 Task: Create a due date automation trigger when advanced on, on the monday of the week a card is due add dates starting this month at 11:00 AM.
Action: Mouse moved to (1018, 74)
Screenshot: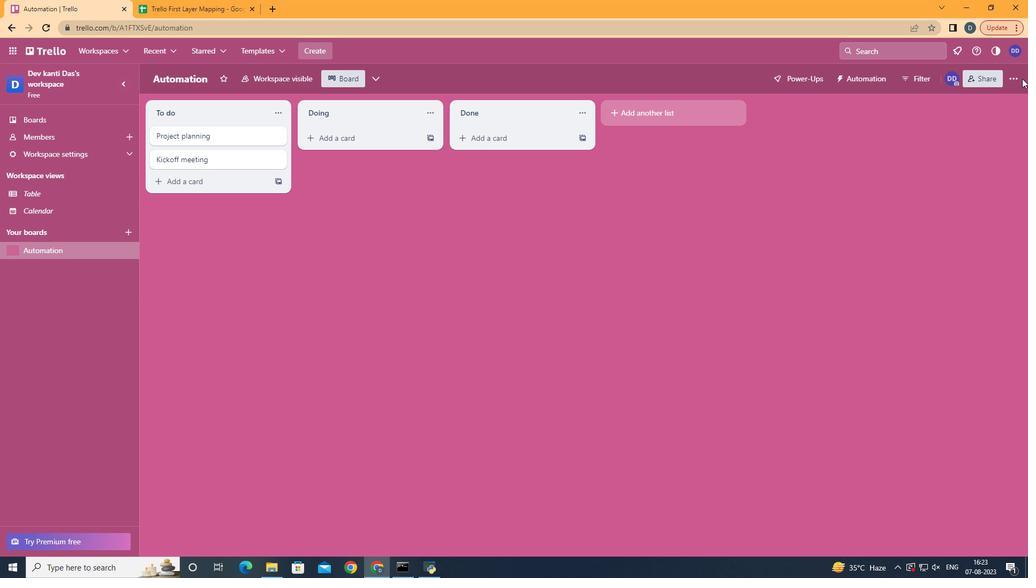 
Action: Mouse pressed left at (1018, 74)
Screenshot: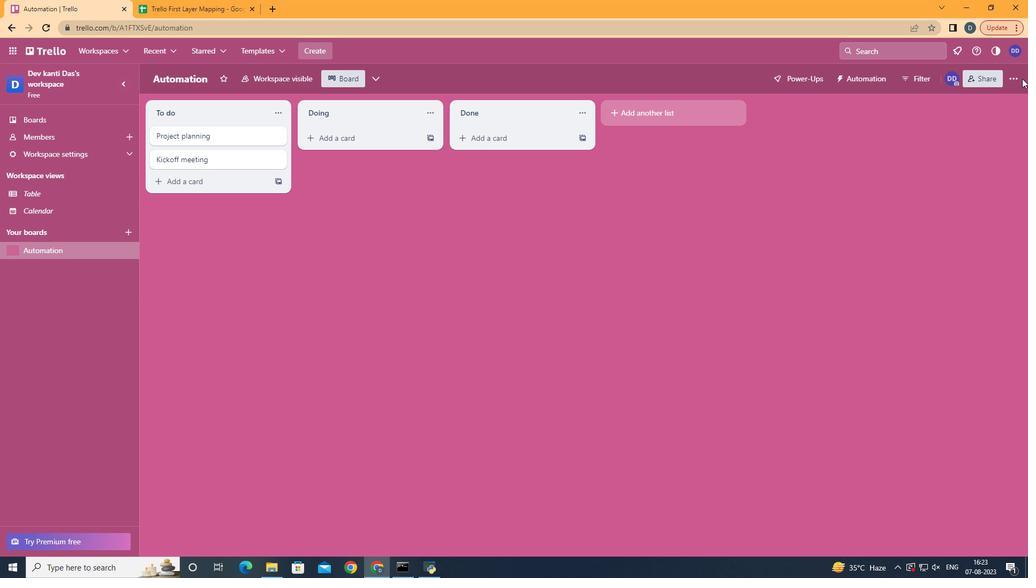 
Action: Mouse moved to (1013, 76)
Screenshot: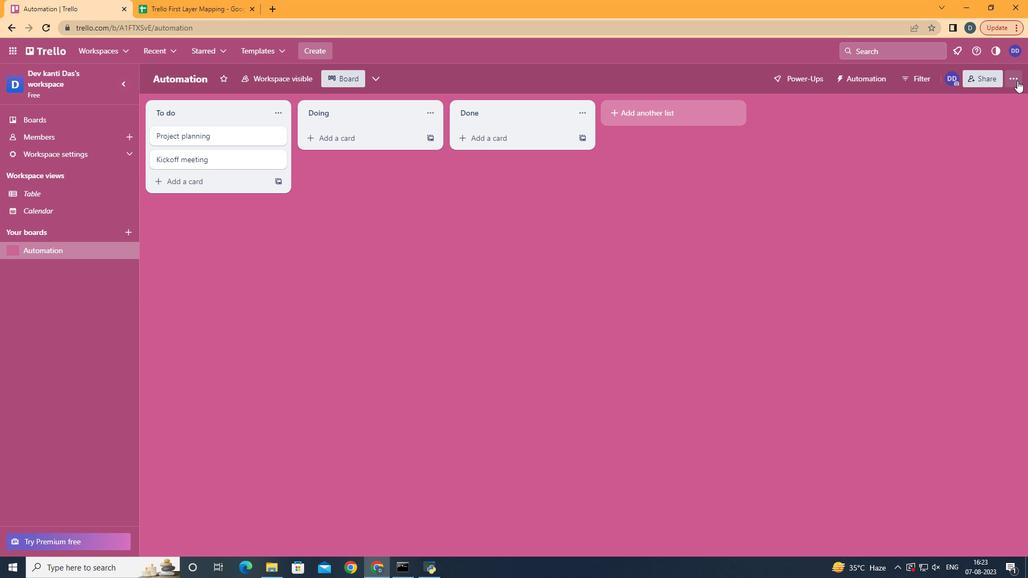 
Action: Mouse pressed left at (1013, 76)
Screenshot: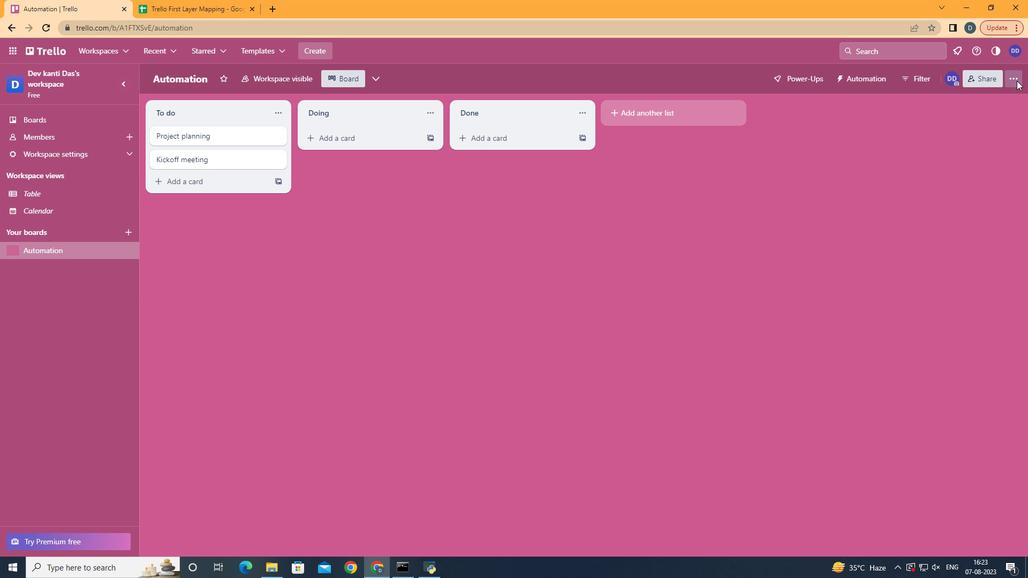 
Action: Mouse moved to (923, 220)
Screenshot: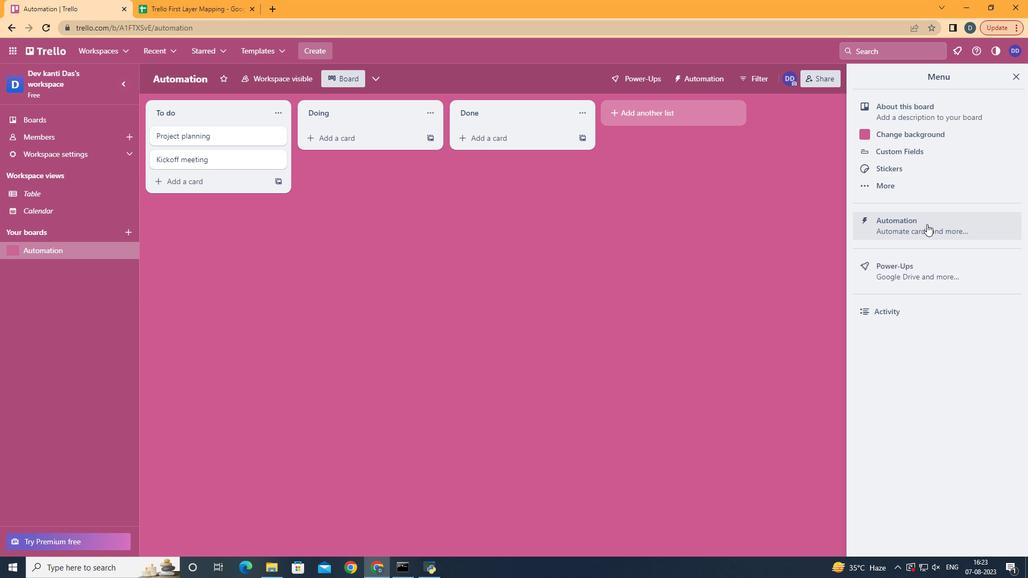 
Action: Mouse pressed left at (923, 220)
Screenshot: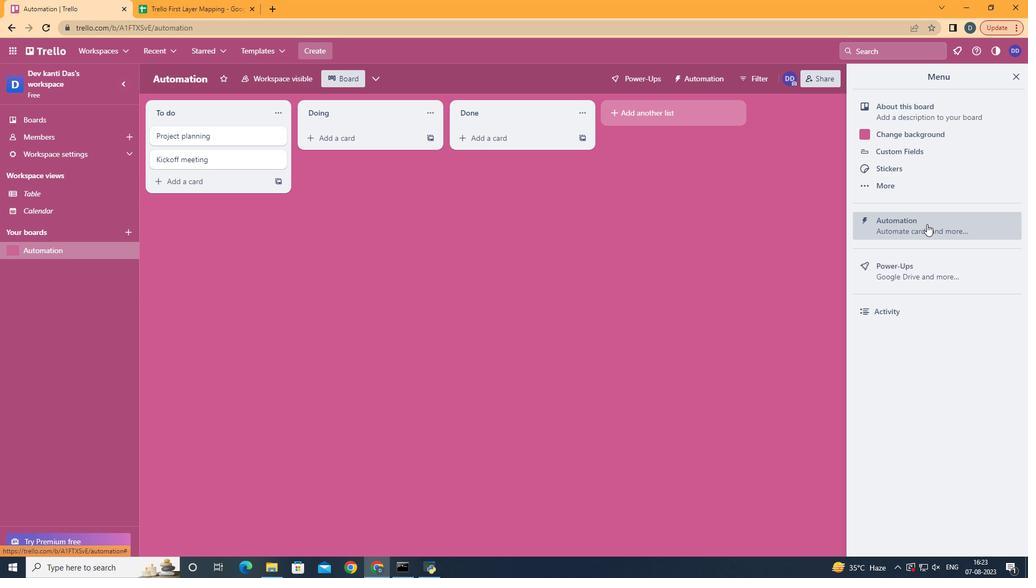 
Action: Mouse moved to (199, 216)
Screenshot: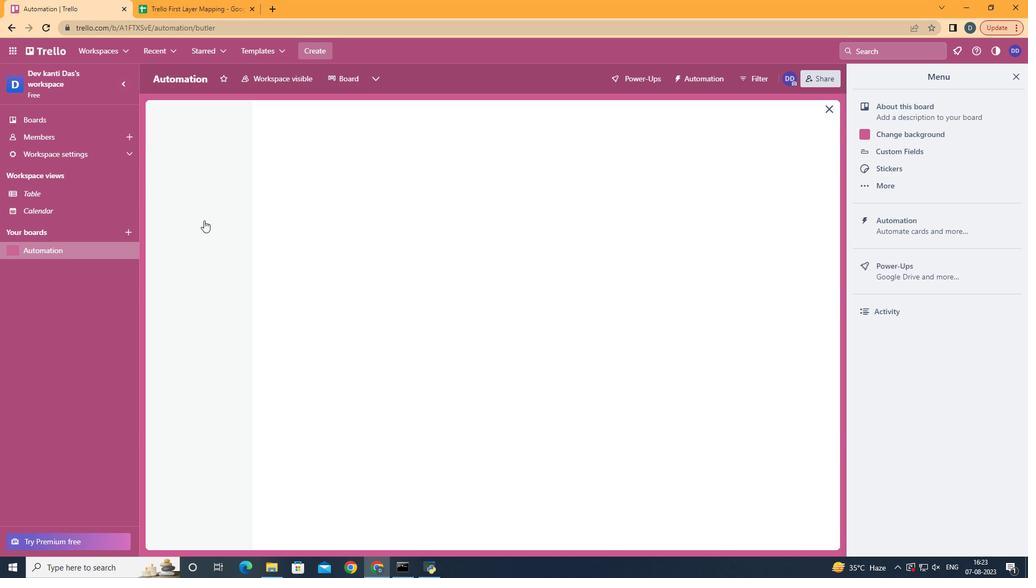 
Action: Mouse pressed left at (199, 216)
Screenshot: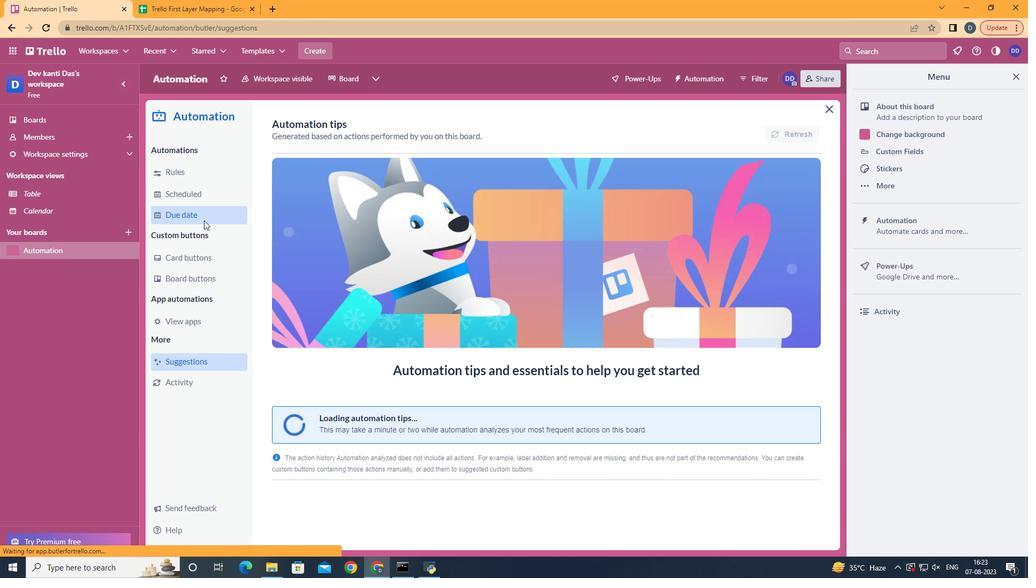
Action: Mouse moved to (739, 120)
Screenshot: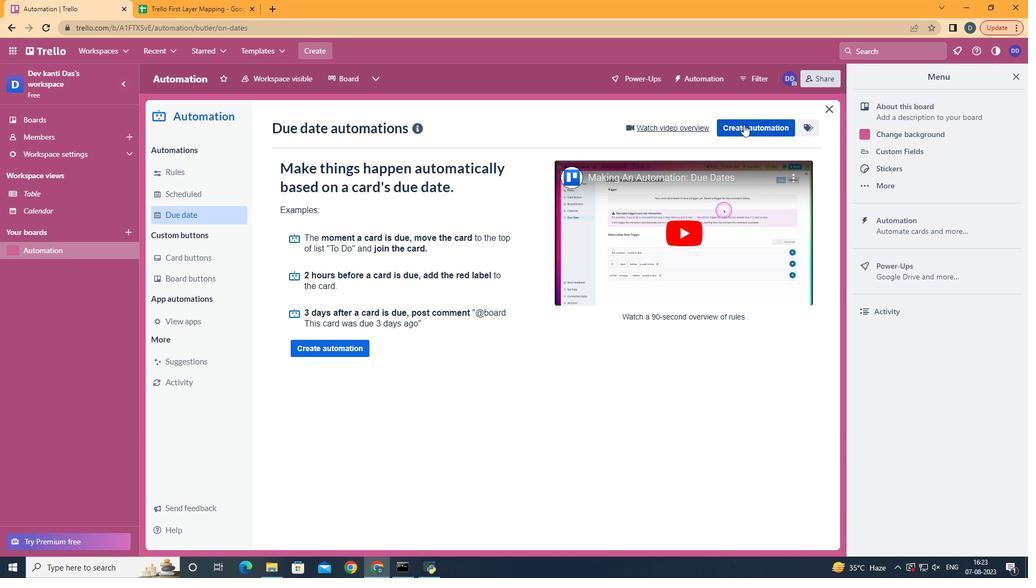 
Action: Mouse pressed left at (739, 120)
Screenshot: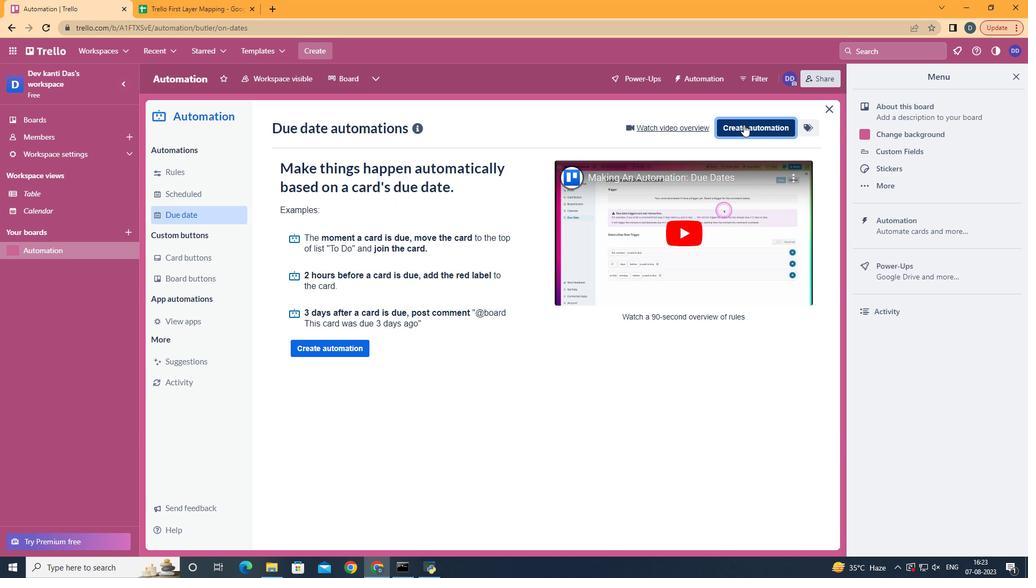 
Action: Mouse moved to (544, 227)
Screenshot: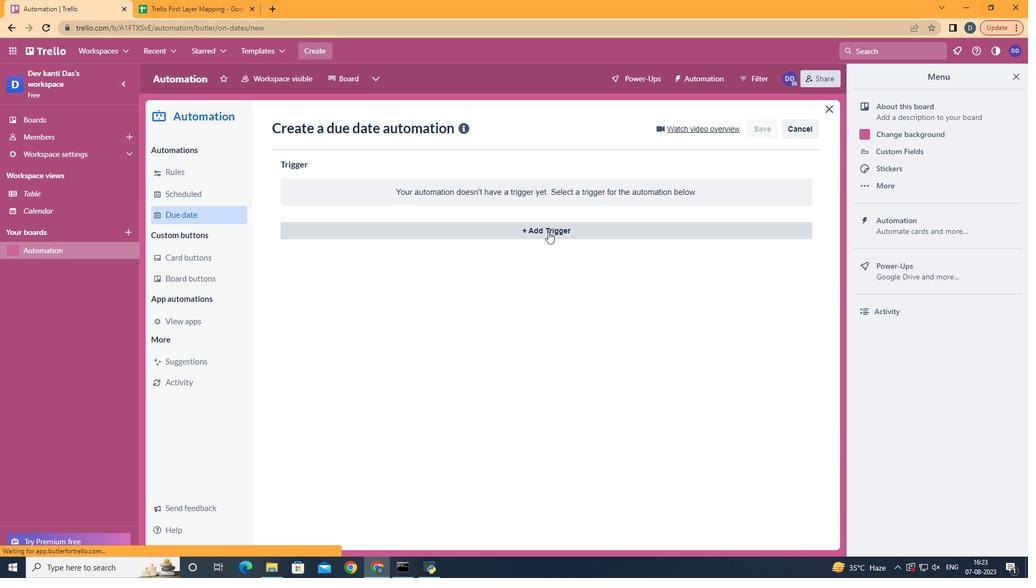 
Action: Mouse pressed left at (544, 227)
Screenshot: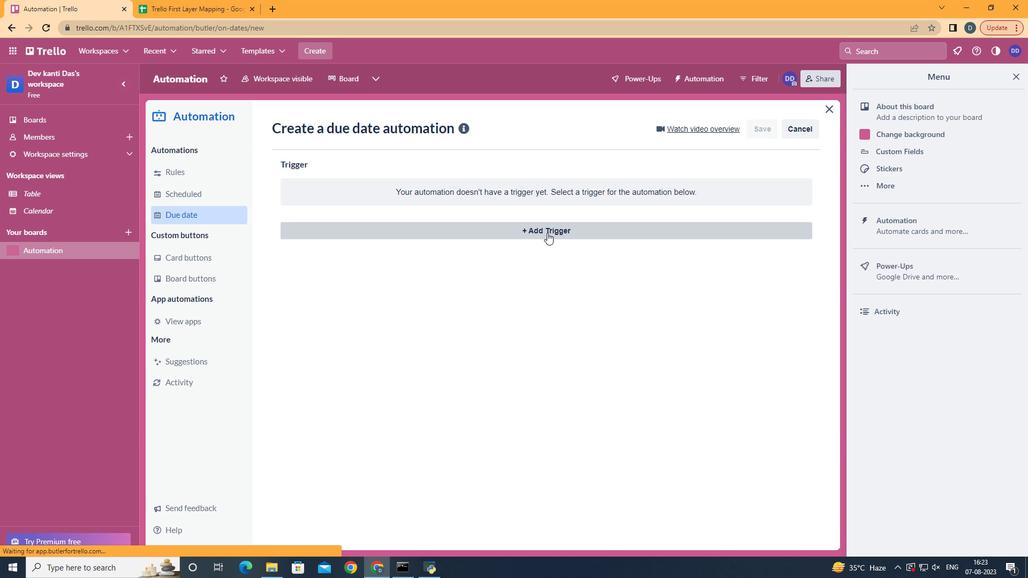 
Action: Mouse moved to (353, 279)
Screenshot: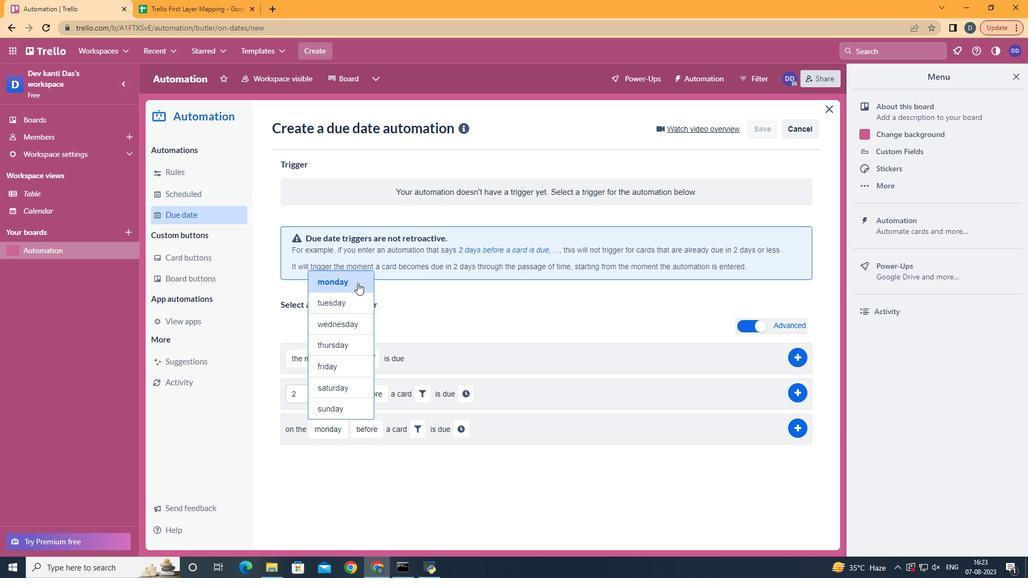
Action: Mouse pressed left at (353, 279)
Screenshot: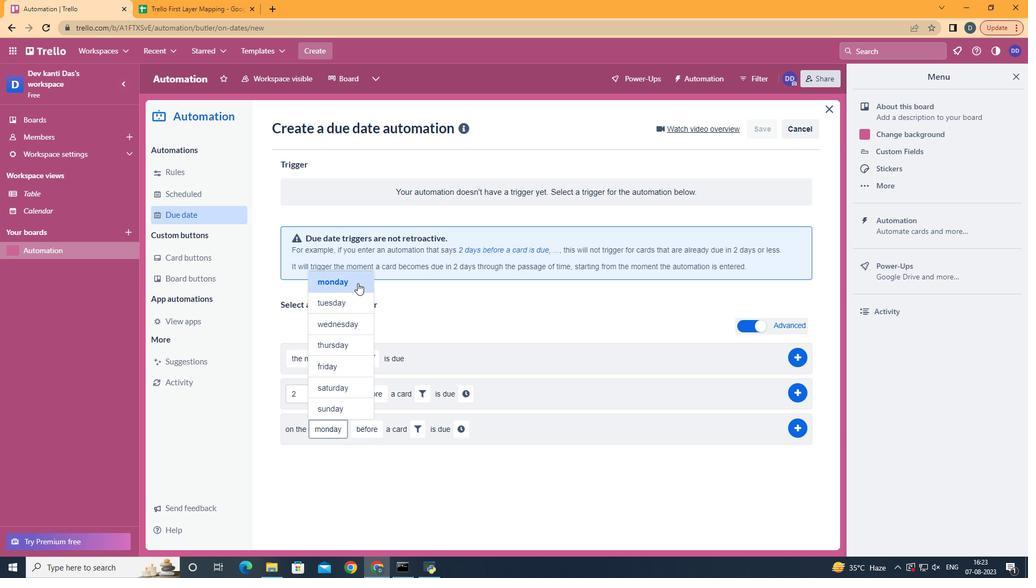 
Action: Mouse moved to (384, 487)
Screenshot: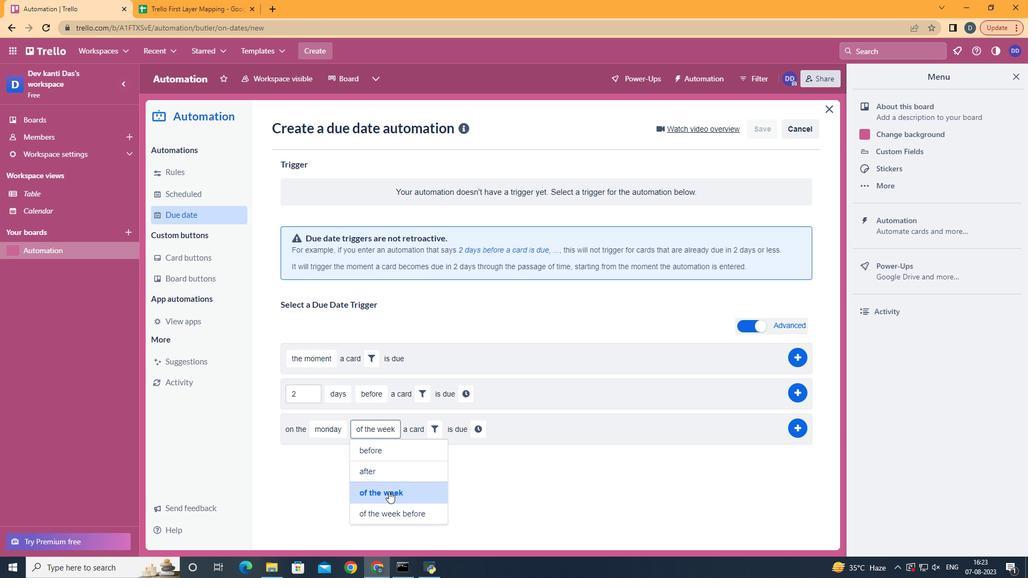 
Action: Mouse pressed left at (384, 487)
Screenshot: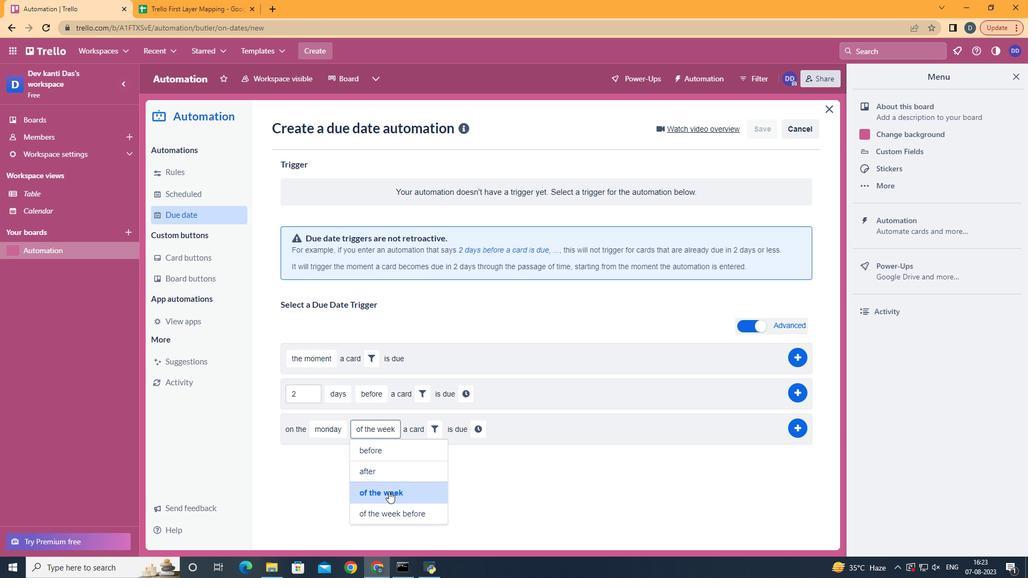 
Action: Mouse moved to (433, 430)
Screenshot: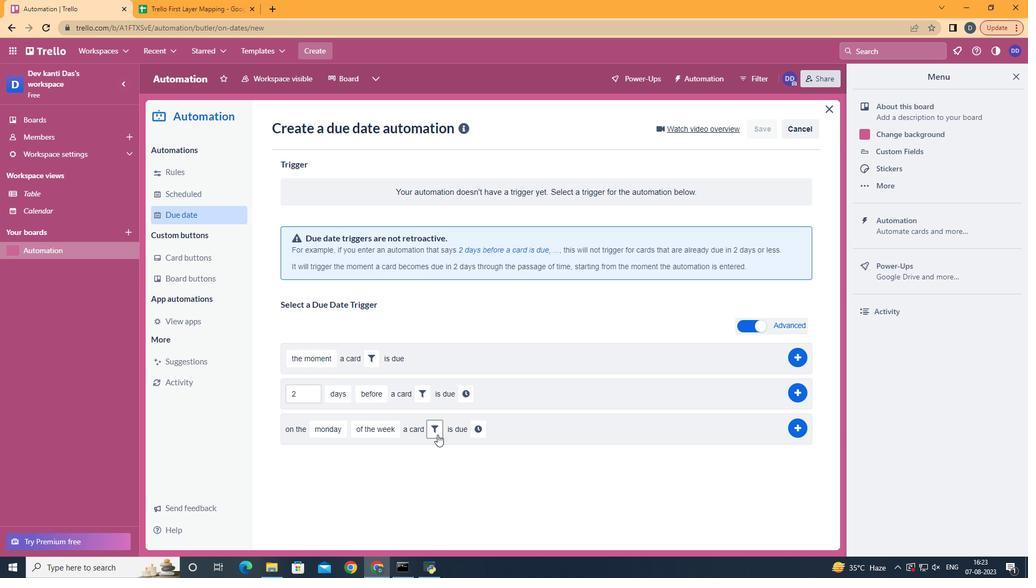 
Action: Mouse pressed left at (433, 430)
Screenshot: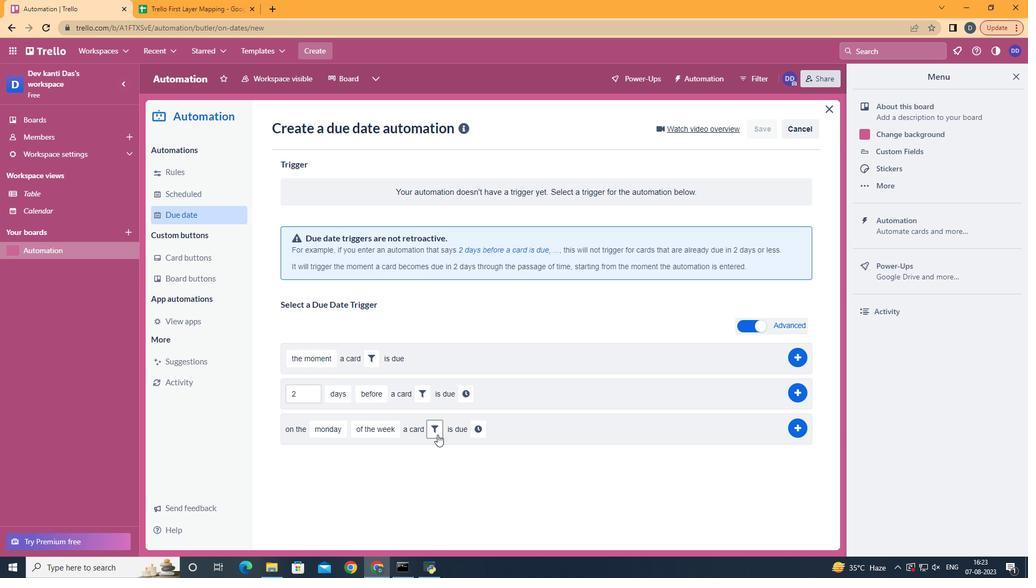
Action: Mouse moved to (492, 458)
Screenshot: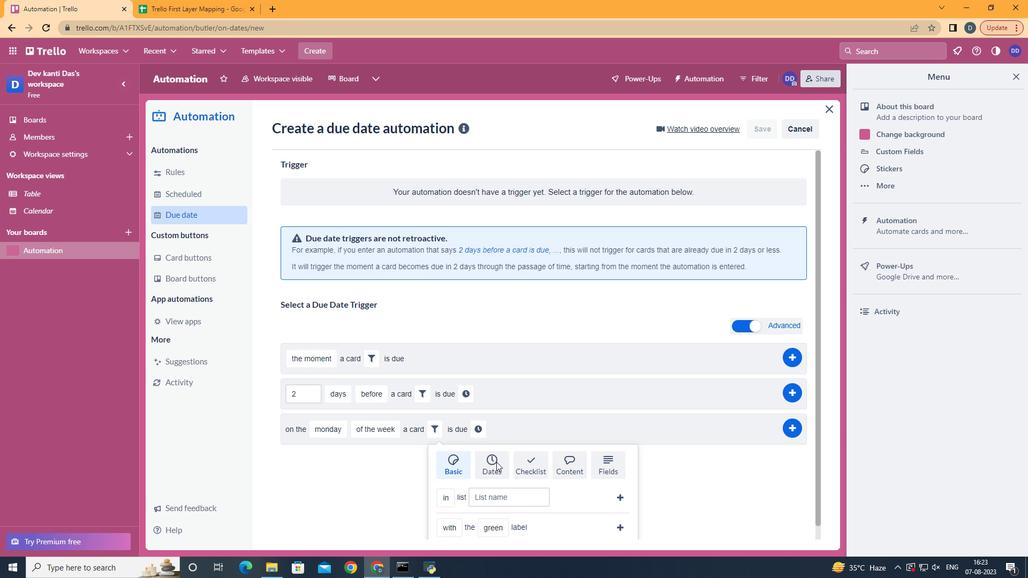 
Action: Mouse pressed left at (492, 458)
Screenshot: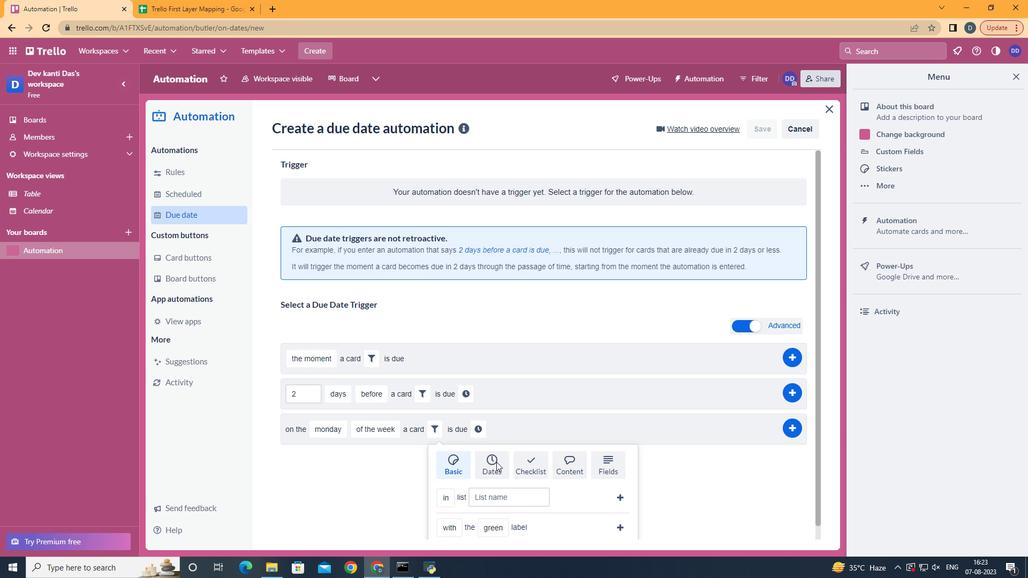 
Action: Mouse scrolled (492, 457) with delta (0, 0)
Screenshot: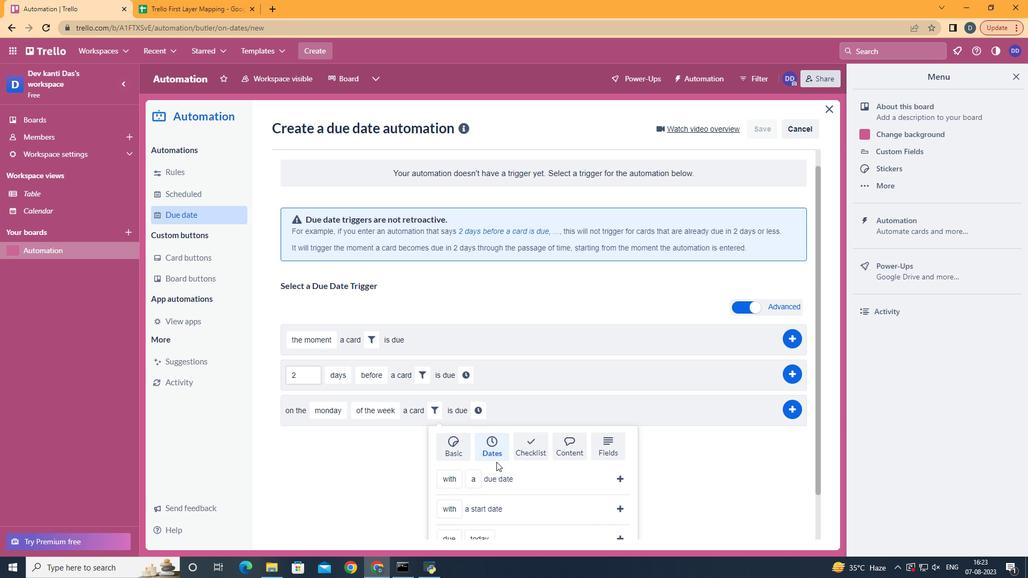 
Action: Mouse scrolled (492, 457) with delta (0, 0)
Screenshot: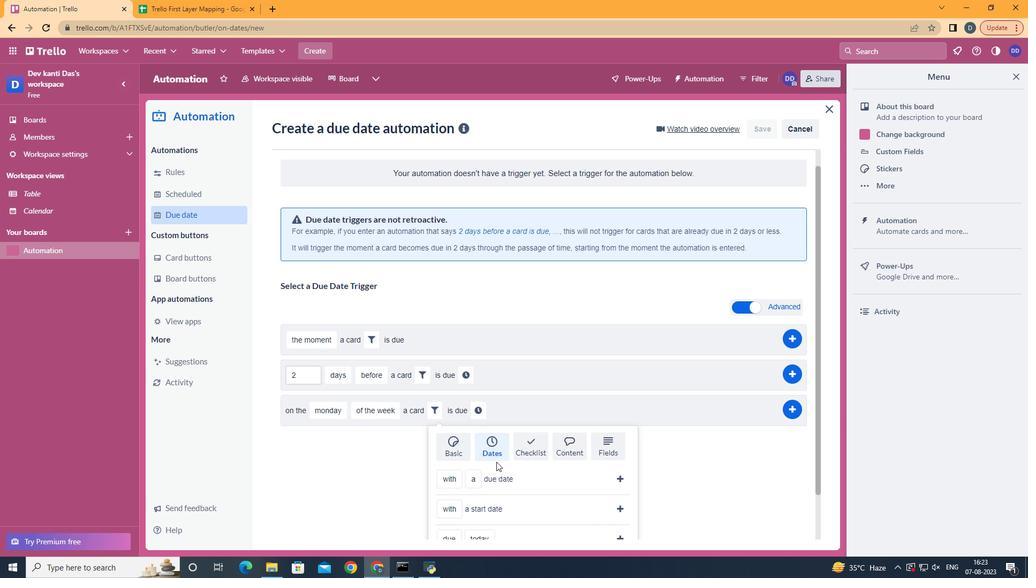 
Action: Mouse scrolled (492, 457) with delta (0, 0)
Screenshot: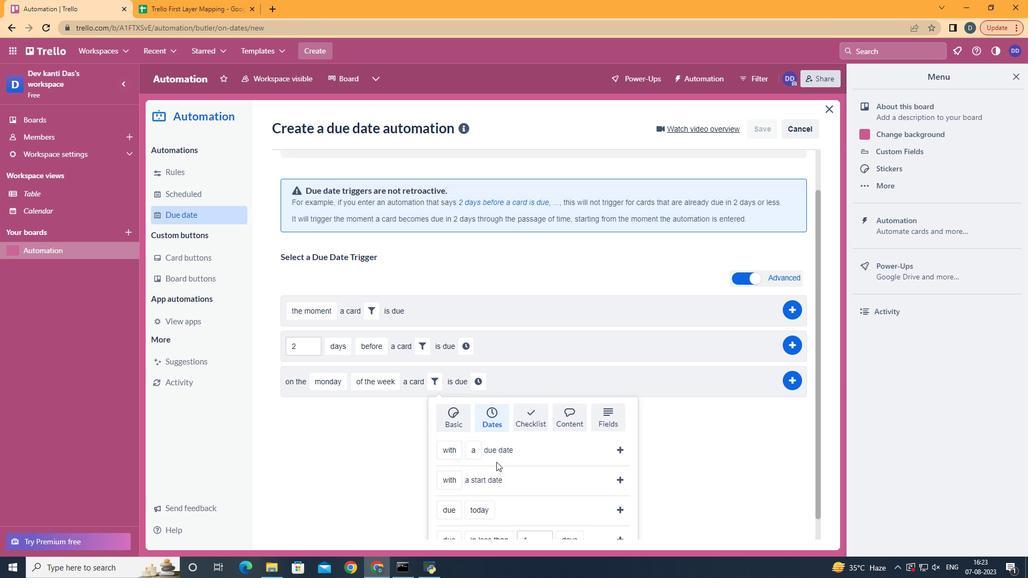 
Action: Mouse scrolled (492, 457) with delta (0, 0)
Screenshot: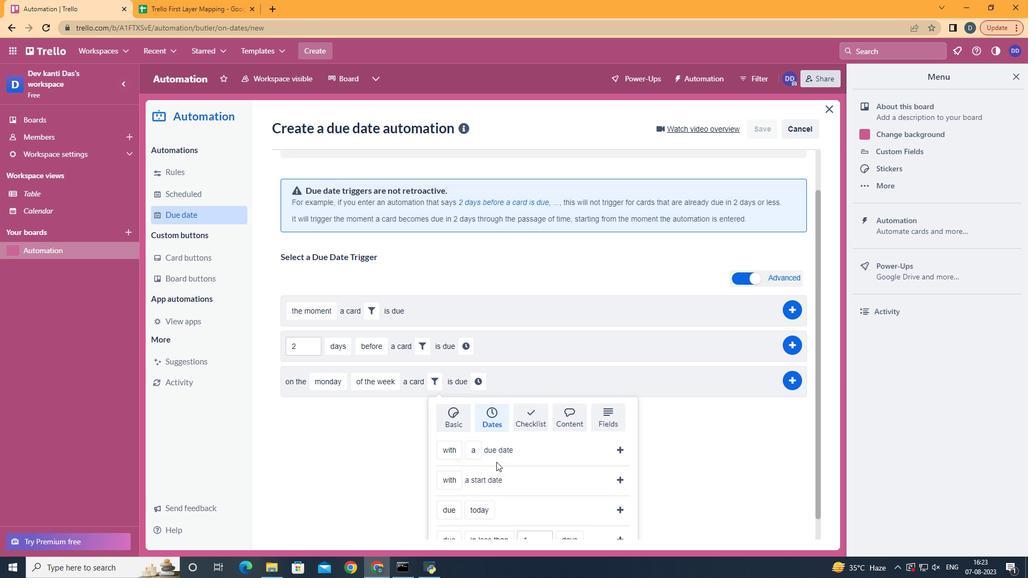 
Action: Mouse moved to (464, 443)
Screenshot: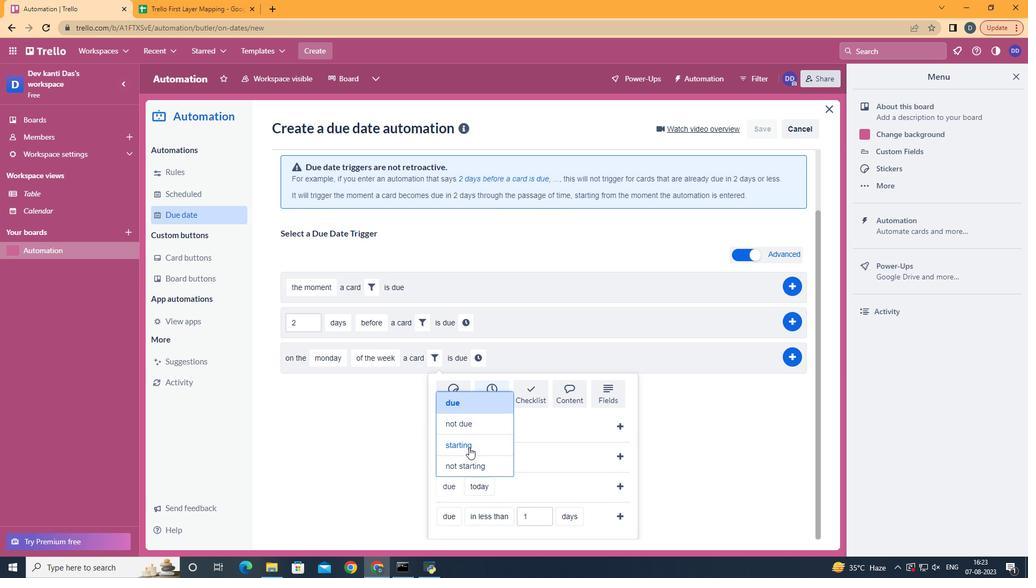 
Action: Mouse pressed left at (464, 443)
Screenshot: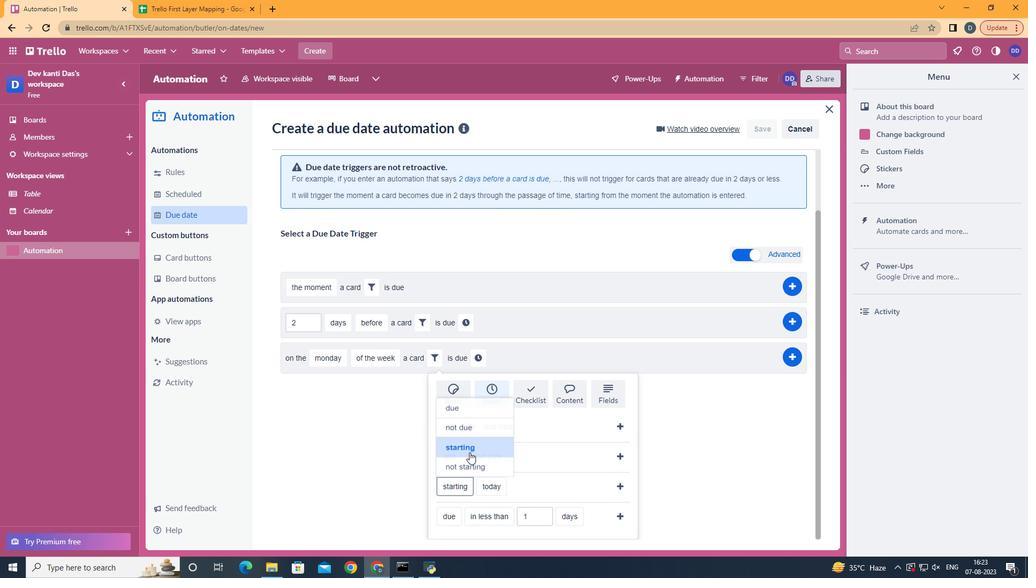 
Action: Mouse moved to (503, 443)
Screenshot: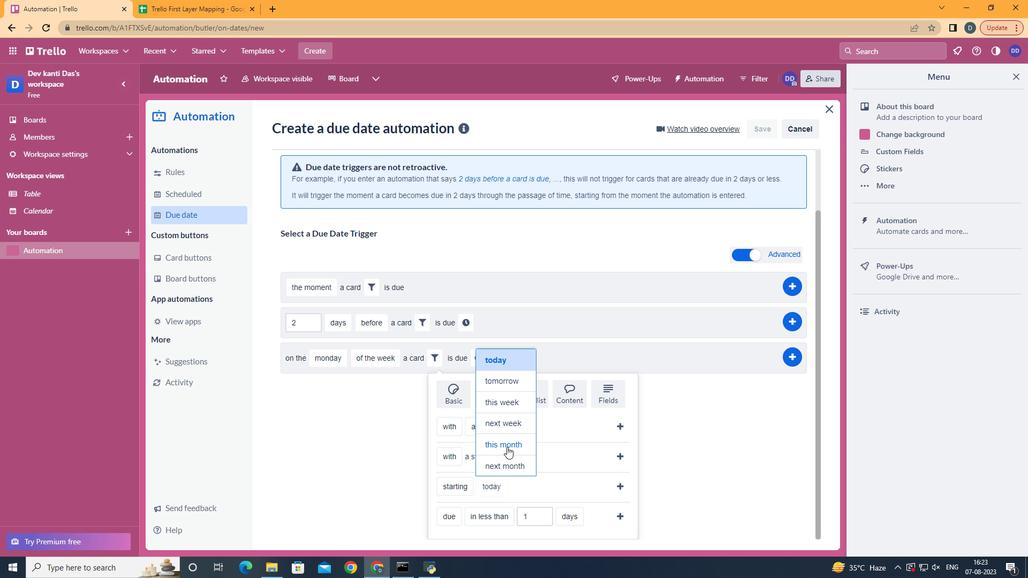 
Action: Mouse pressed left at (503, 443)
Screenshot: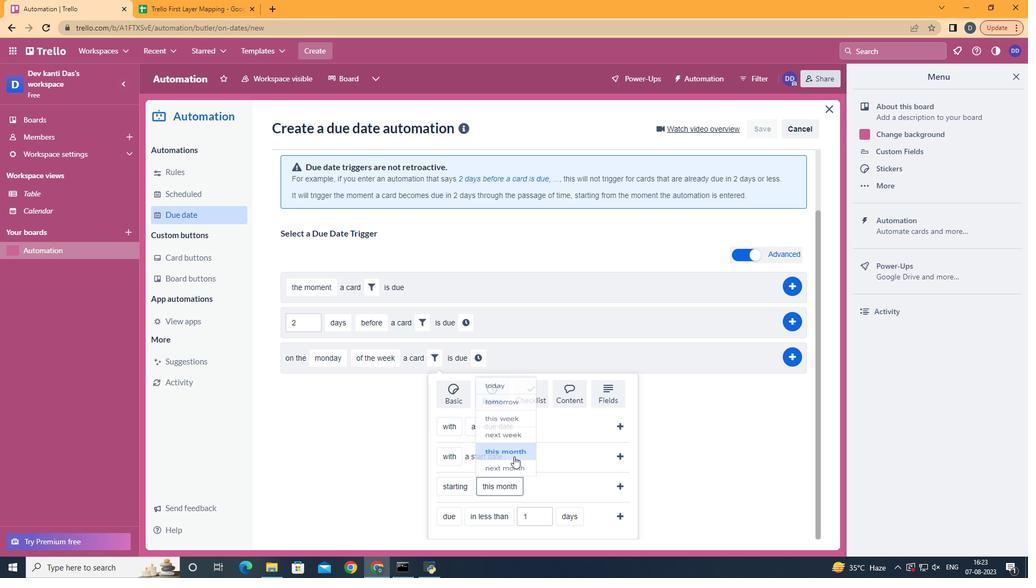 
Action: Mouse moved to (612, 485)
Screenshot: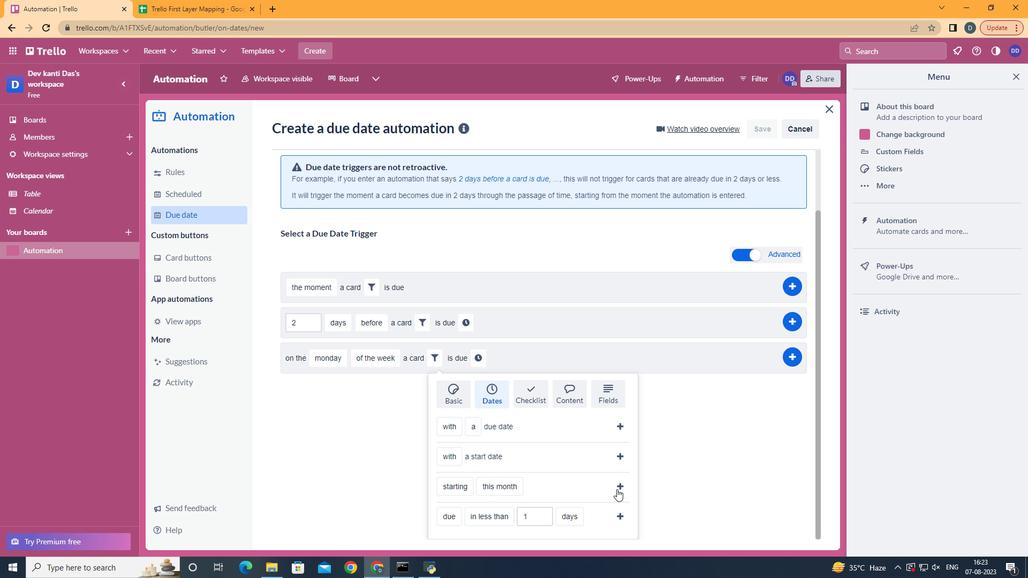 
Action: Mouse pressed left at (612, 485)
Screenshot: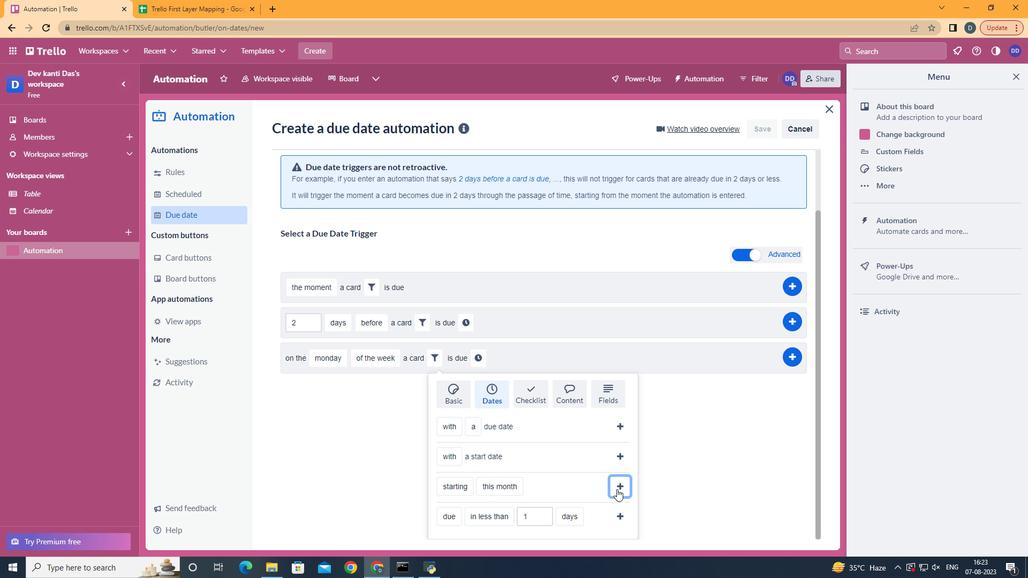 
Action: Mouse moved to (562, 430)
Screenshot: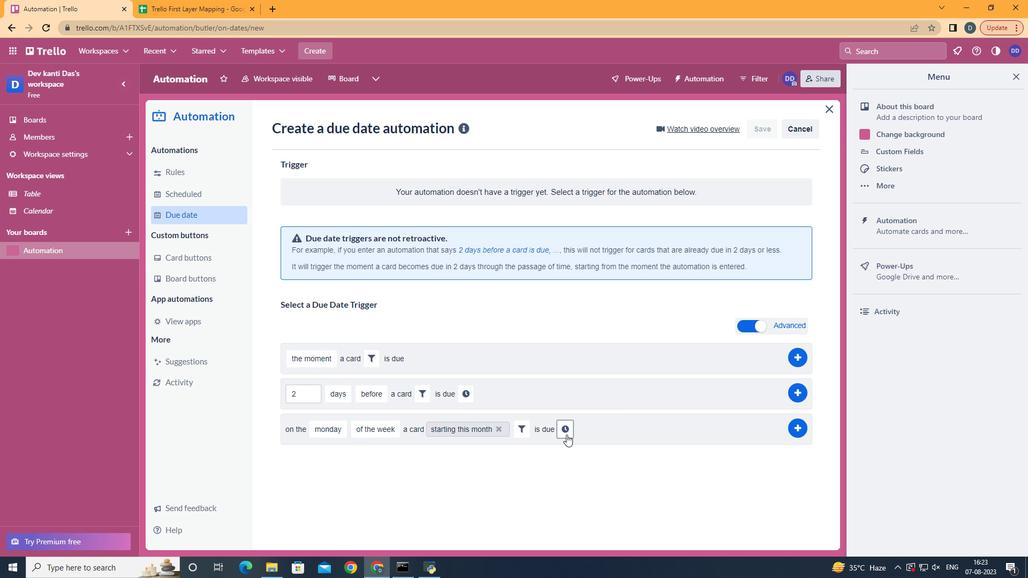 
Action: Mouse pressed left at (562, 430)
Screenshot: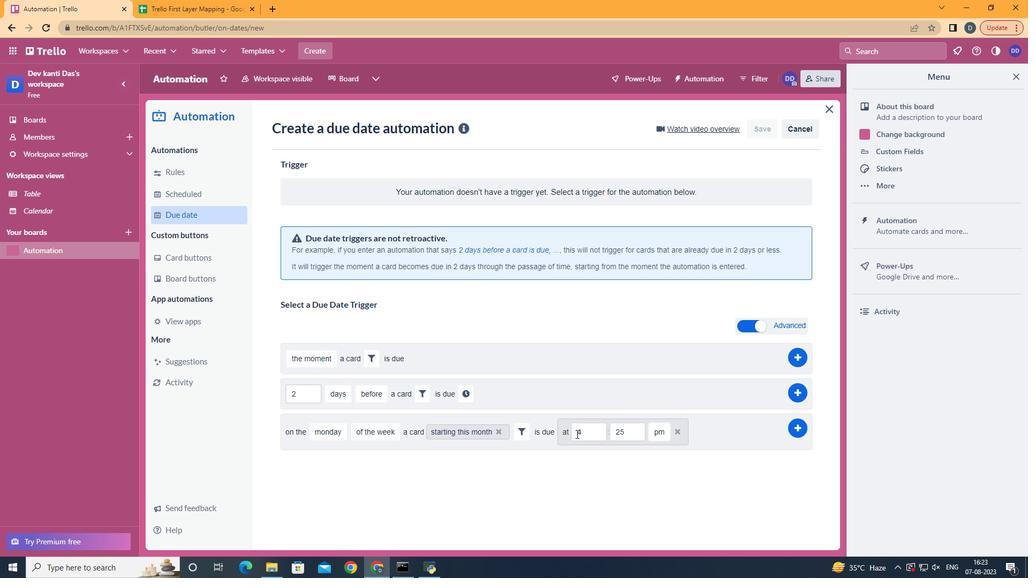
Action: Mouse moved to (585, 431)
Screenshot: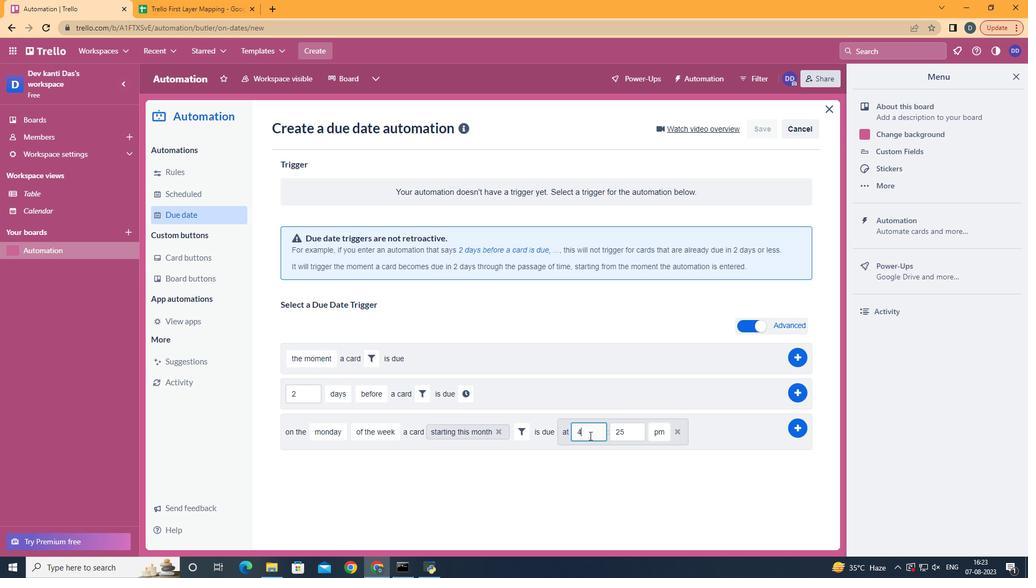 
Action: Mouse pressed left at (585, 431)
Screenshot: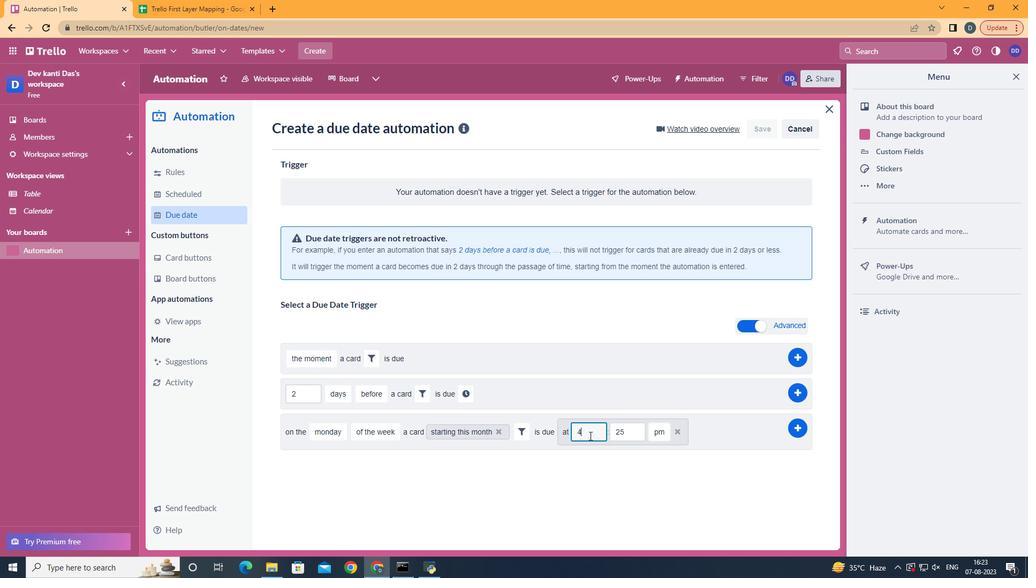 
Action: Mouse moved to (582, 431)
Screenshot: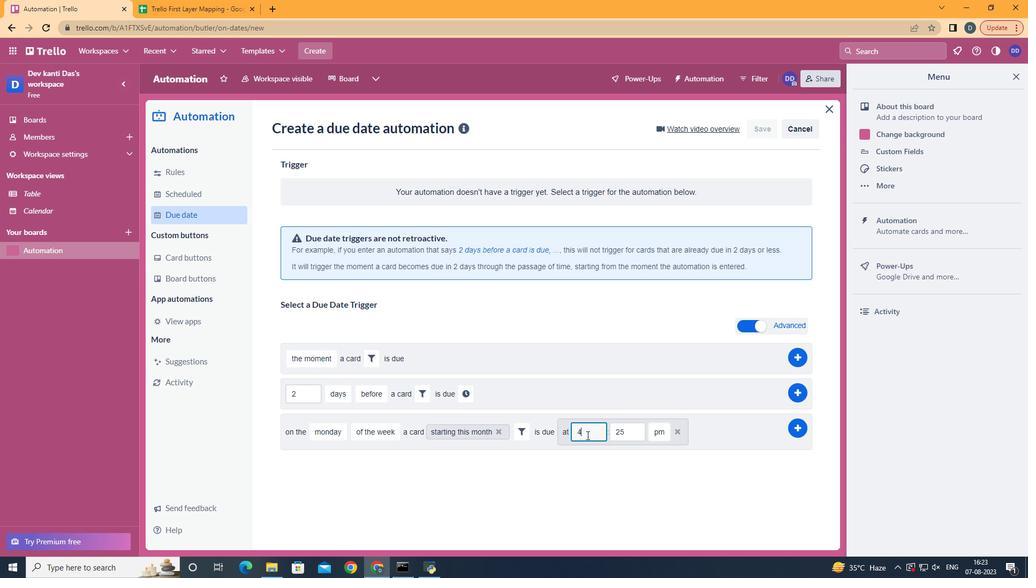 
Action: Key pressed <Key.backspace>11
Screenshot: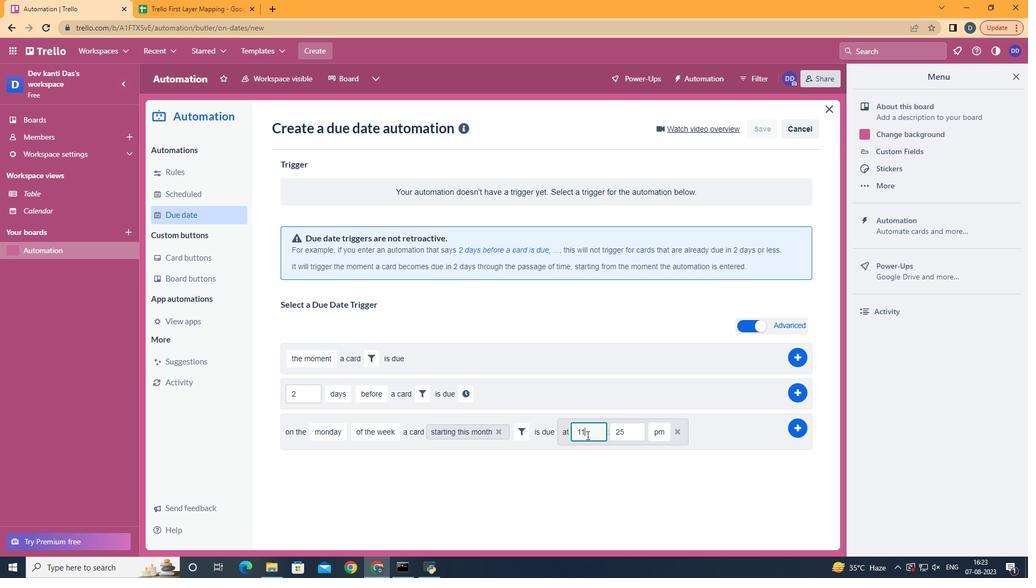 
Action: Mouse moved to (627, 428)
Screenshot: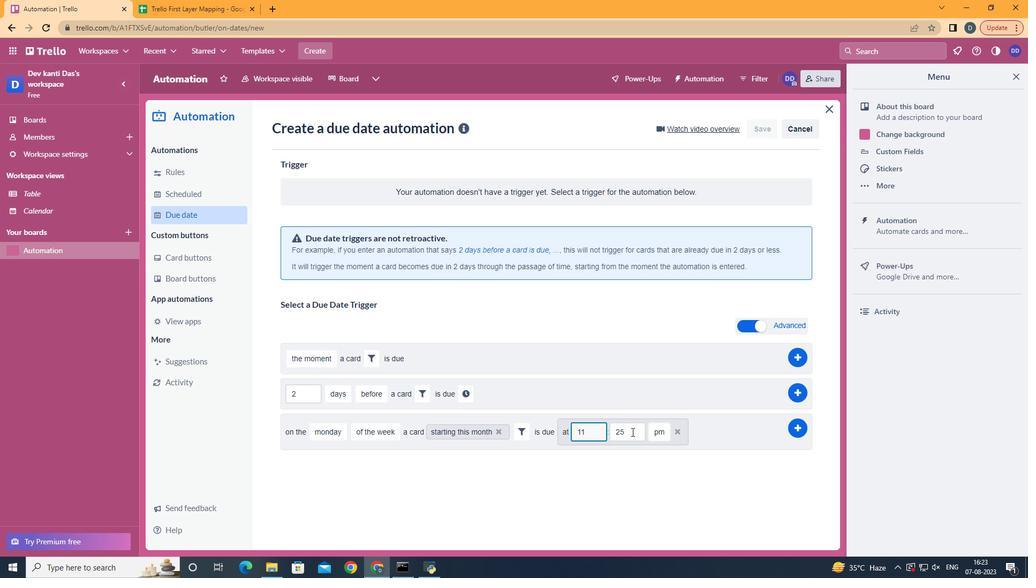 
Action: Mouse pressed left at (627, 428)
Screenshot: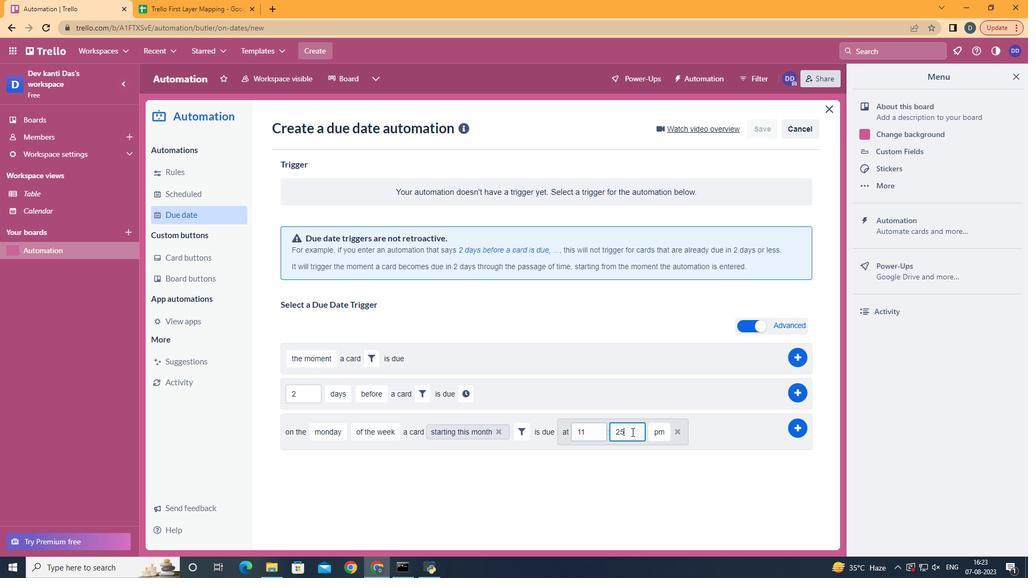 
Action: Key pressed <Key.backspace><Key.backspace>00
Screenshot: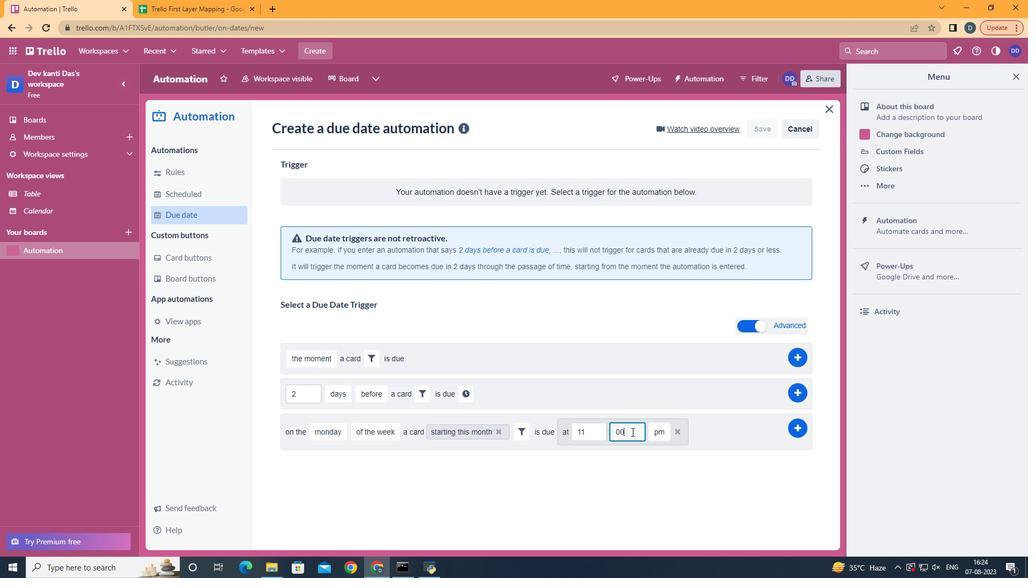 
Action: Mouse moved to (657, 445)
Screenshot: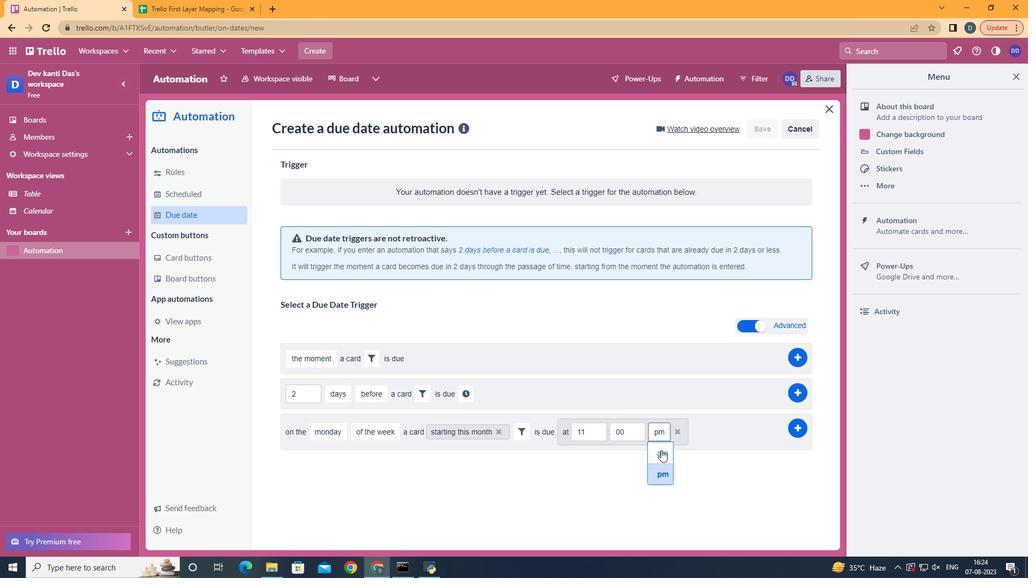 
Action: Mouse pressed left at (657, 445)
Screenshot: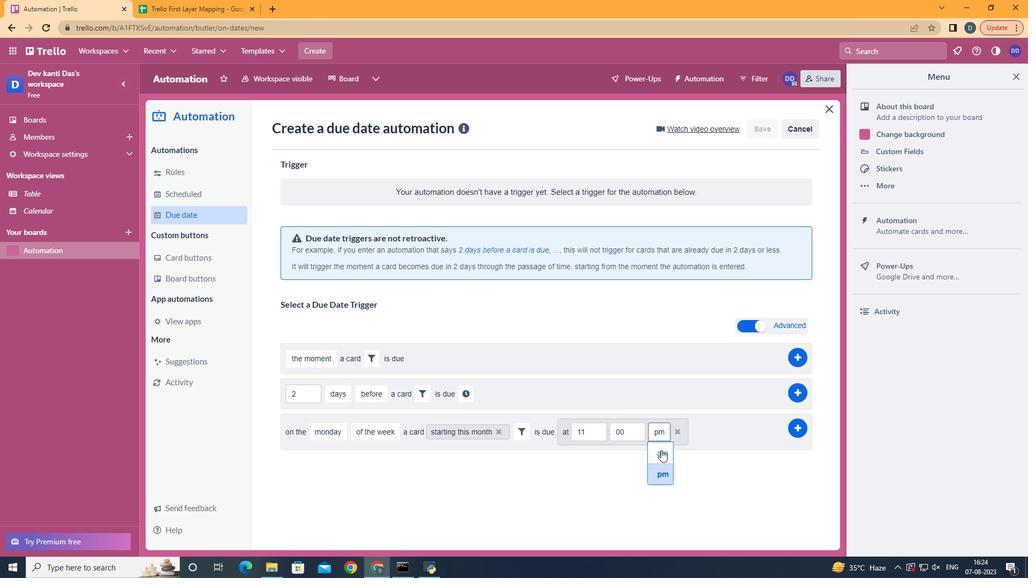 
Action: Mouse moved to (784, 433)
Screenshot: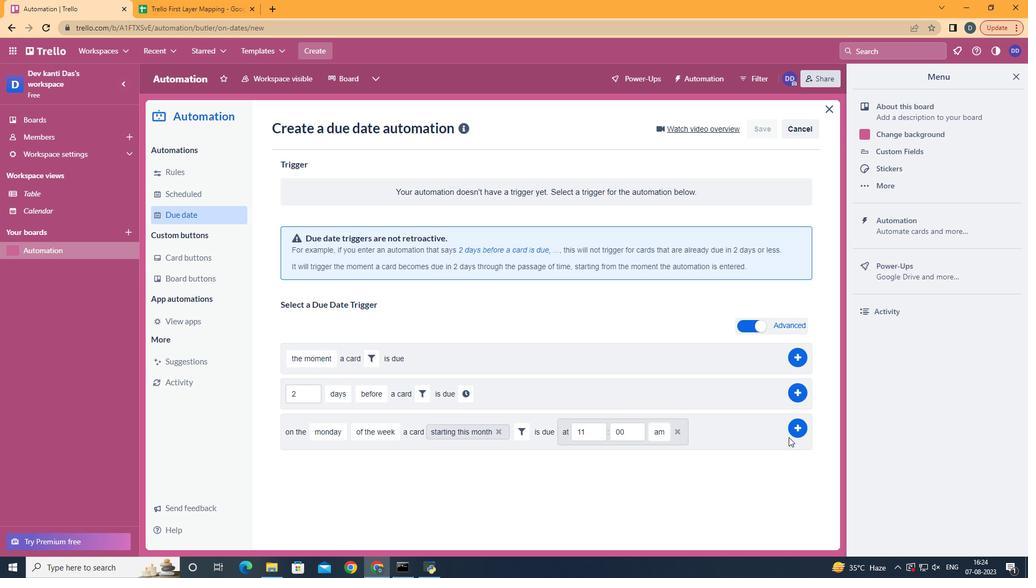 
Action: Mouse pressed left at (784, 433)
Screenshot: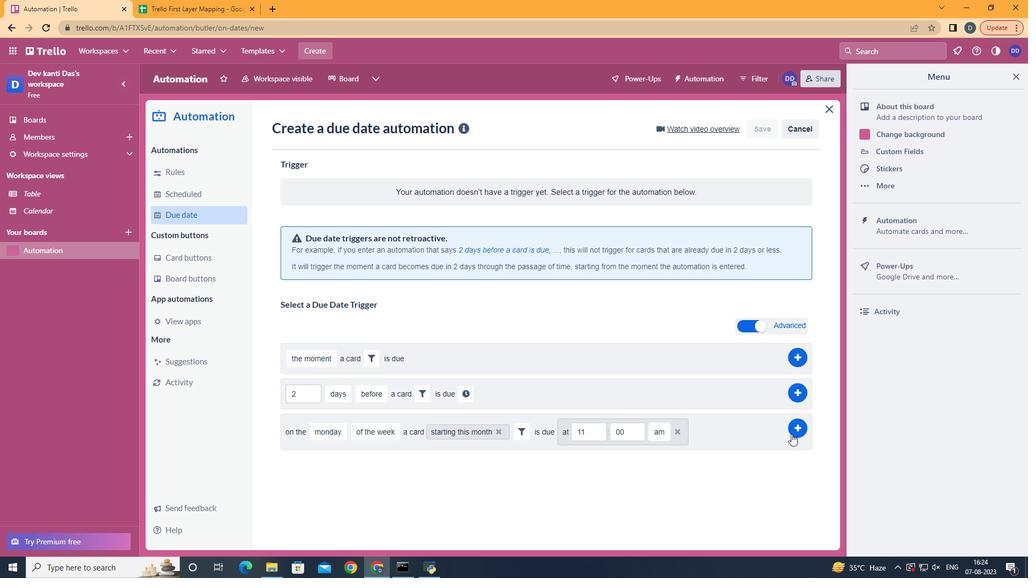
Action: Mouse moved to (787, 430)
Screenshot: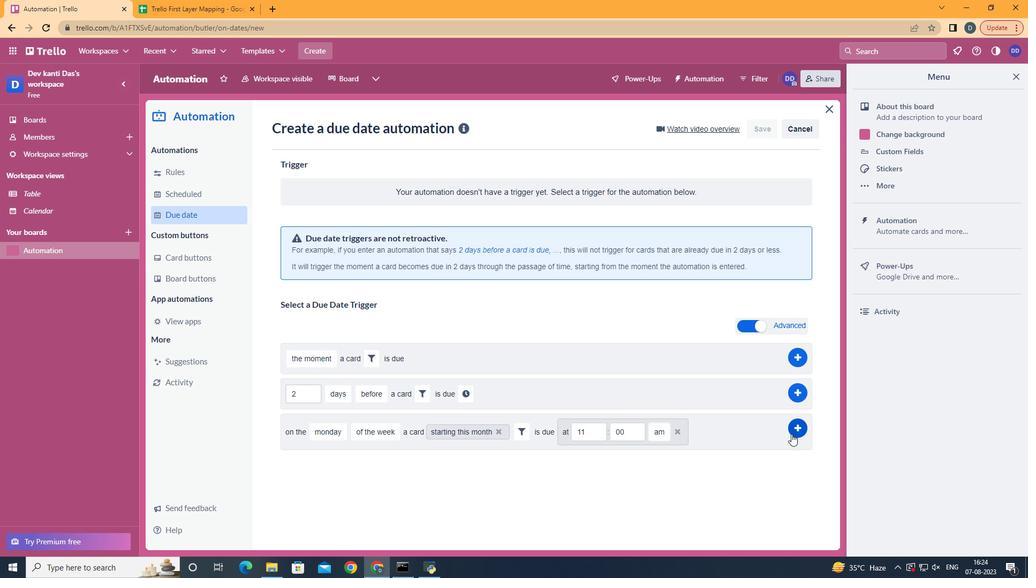 
Action: Mouse pressed left at (787, 430)
Screenshot: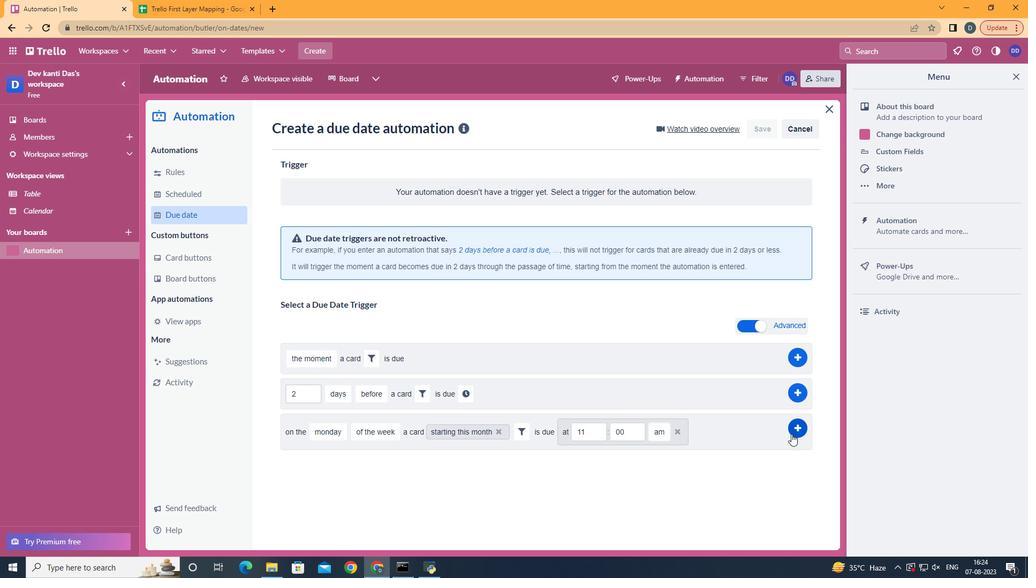
Action: Mouse moved to (610, 184)
Screenshot: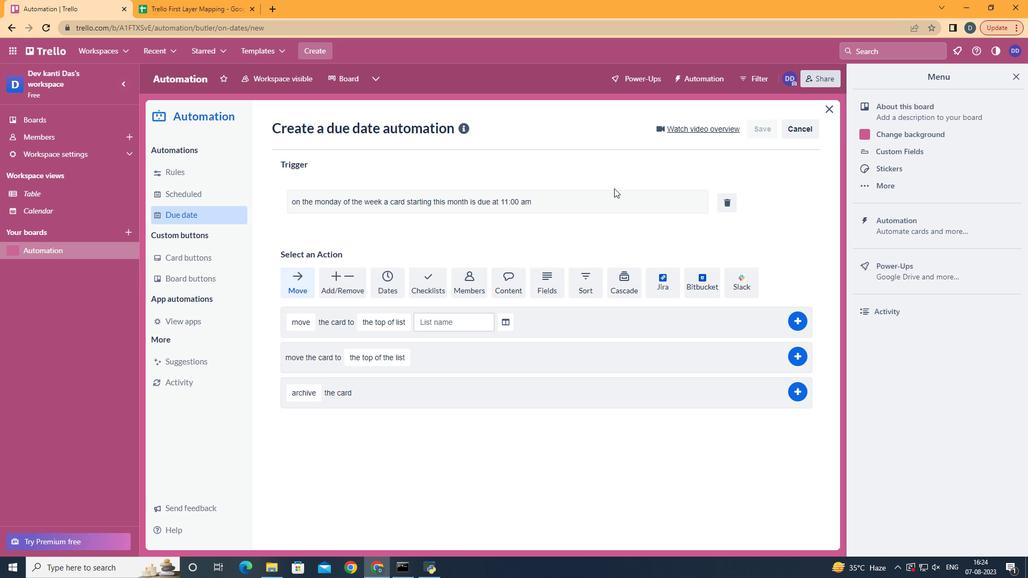 
